 Task: Create Workspace Financial Planning and Analysis Workspace description Create and manage company-wide community outreach events. Workspace type Operations
Action: Mouse moved to (399, 65)
Screenshot: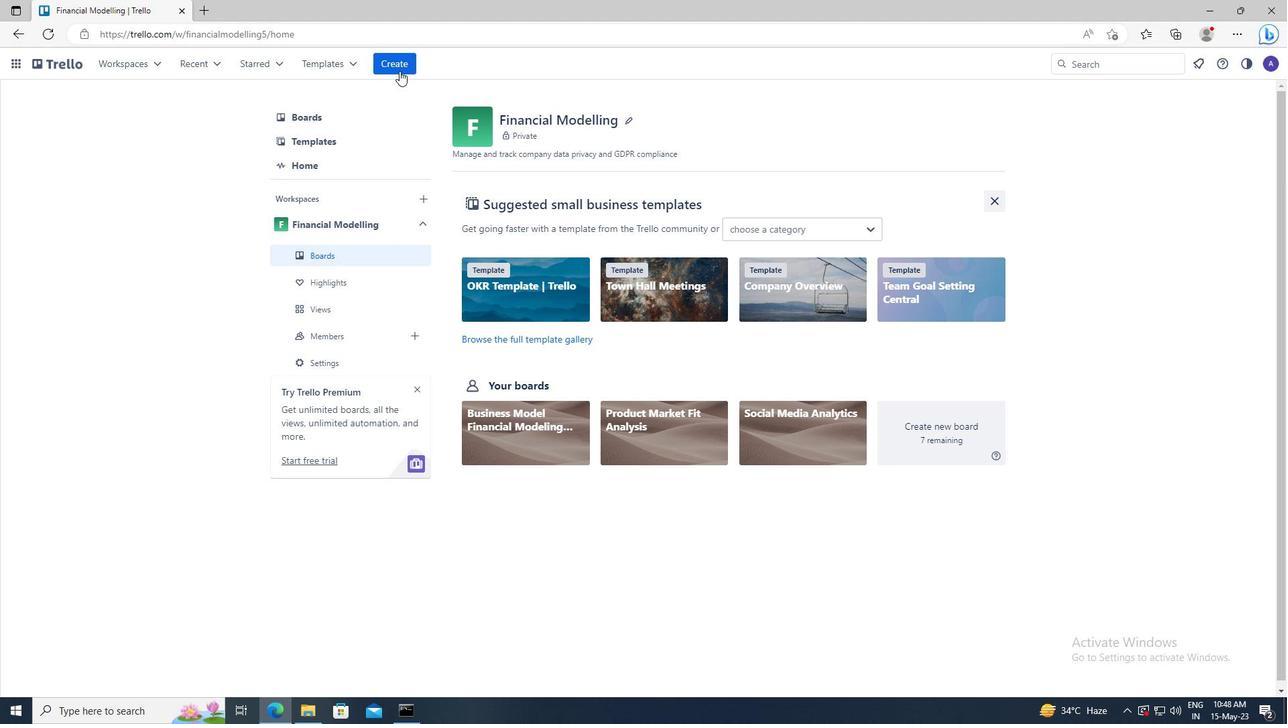 
Action: Mouse pressed left at (399, 65)
Screenshot: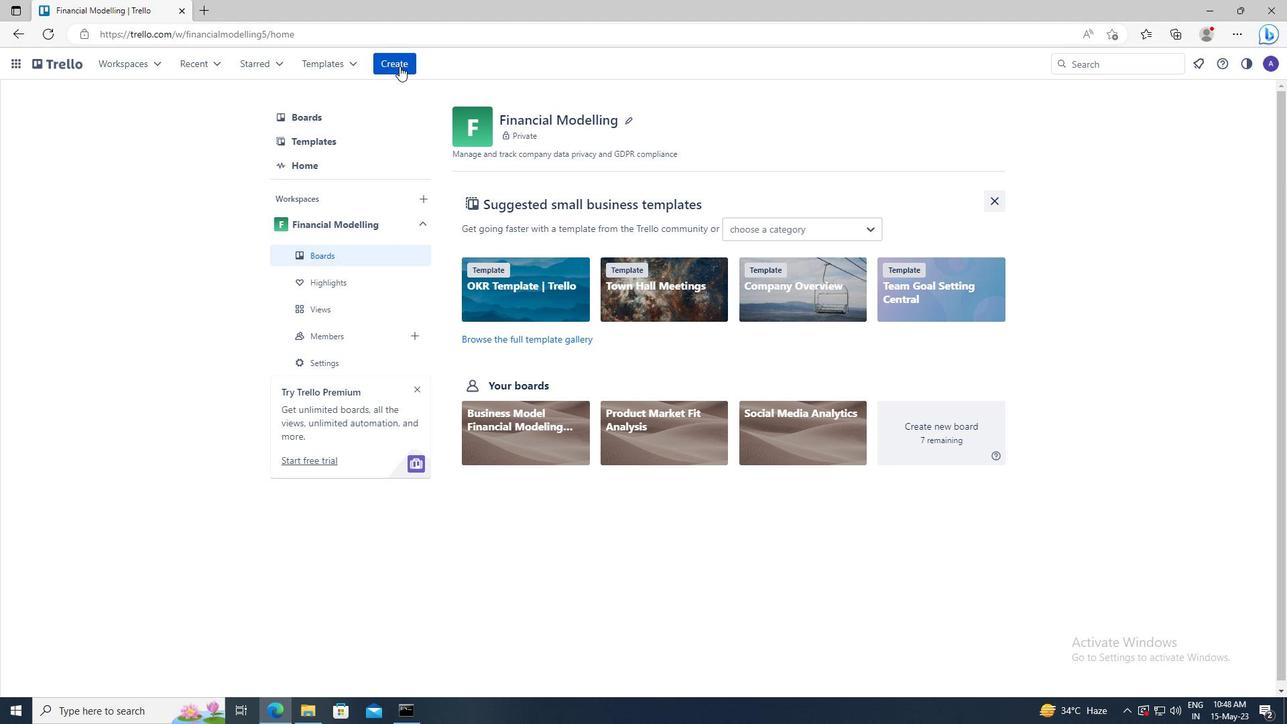 
Action: Mouse moved to (420, 198)
Screenshot: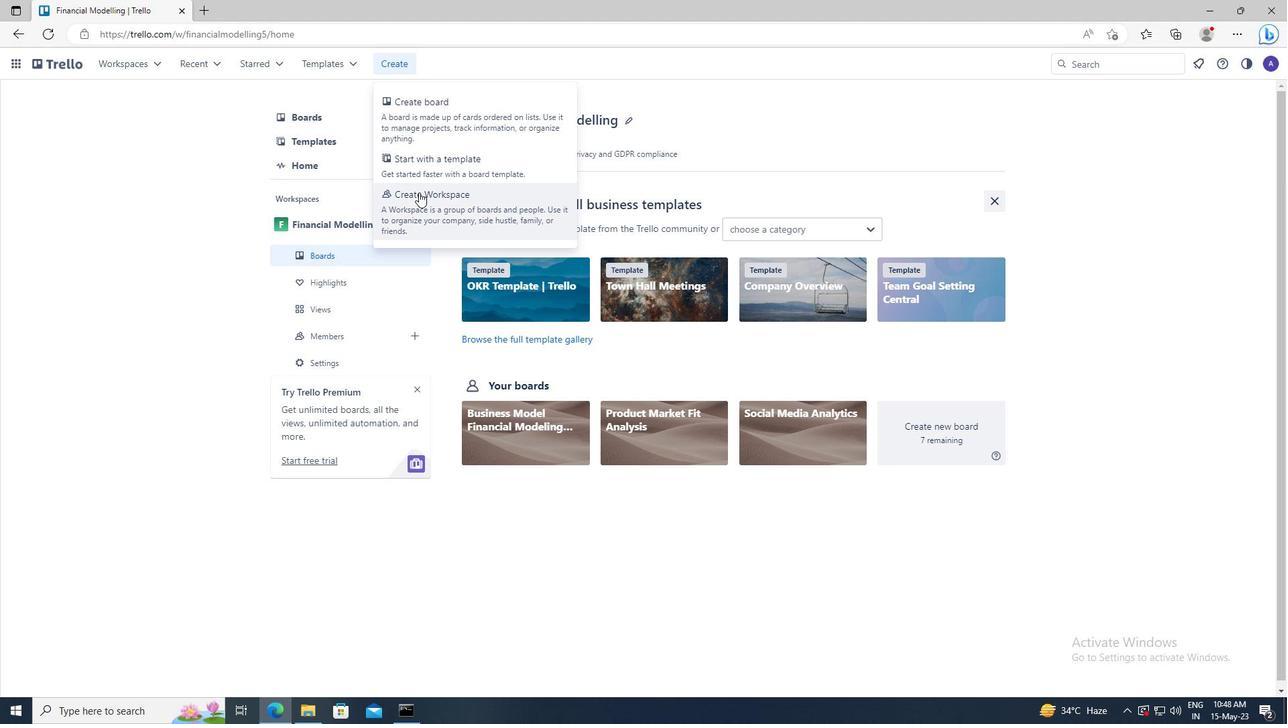 
Action: Mouse pressed left at (420, 198)
Screenshot: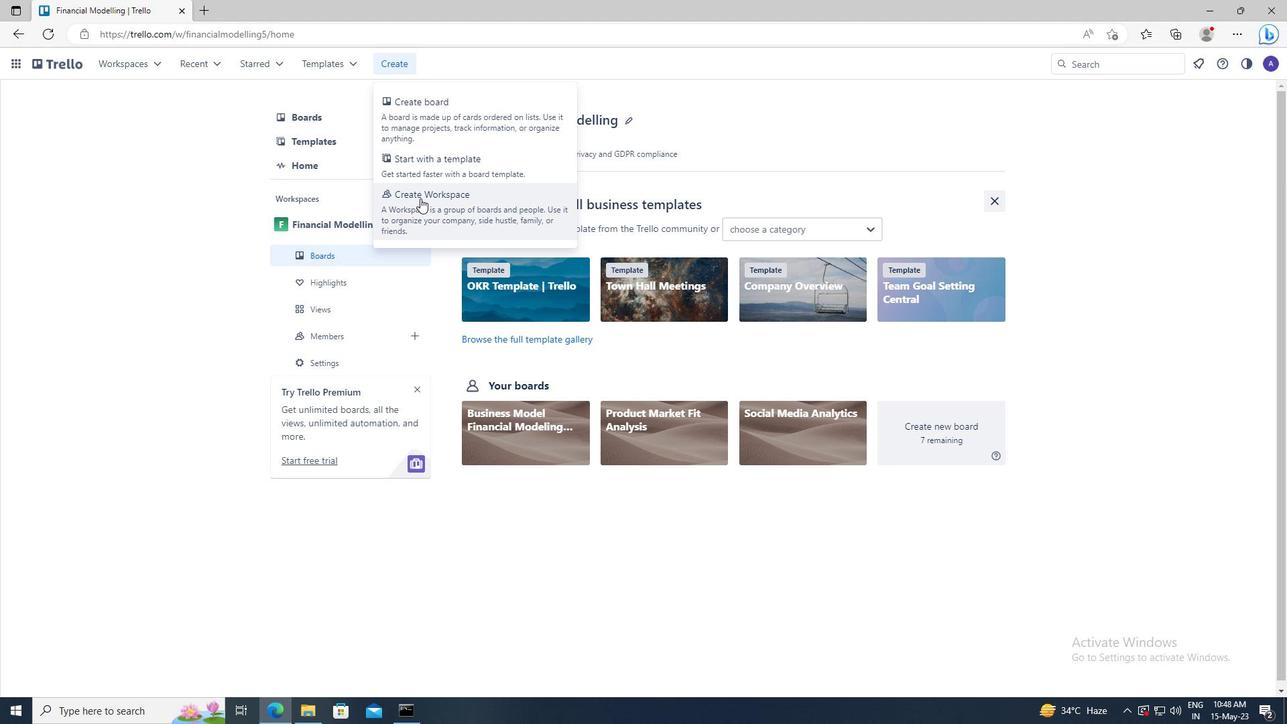 
Action: Mouse moved to (366, 234)
Screenshot: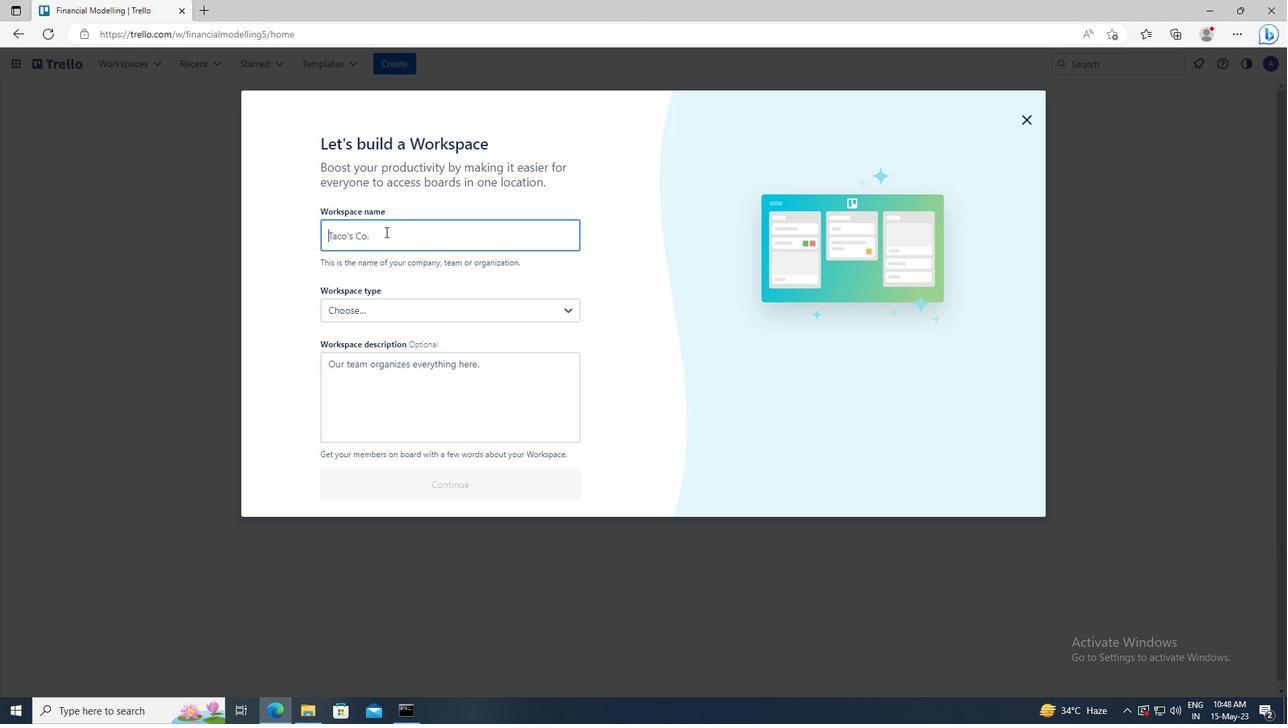 
Action: Mouse pressed left at (366, 234)
Screenshot: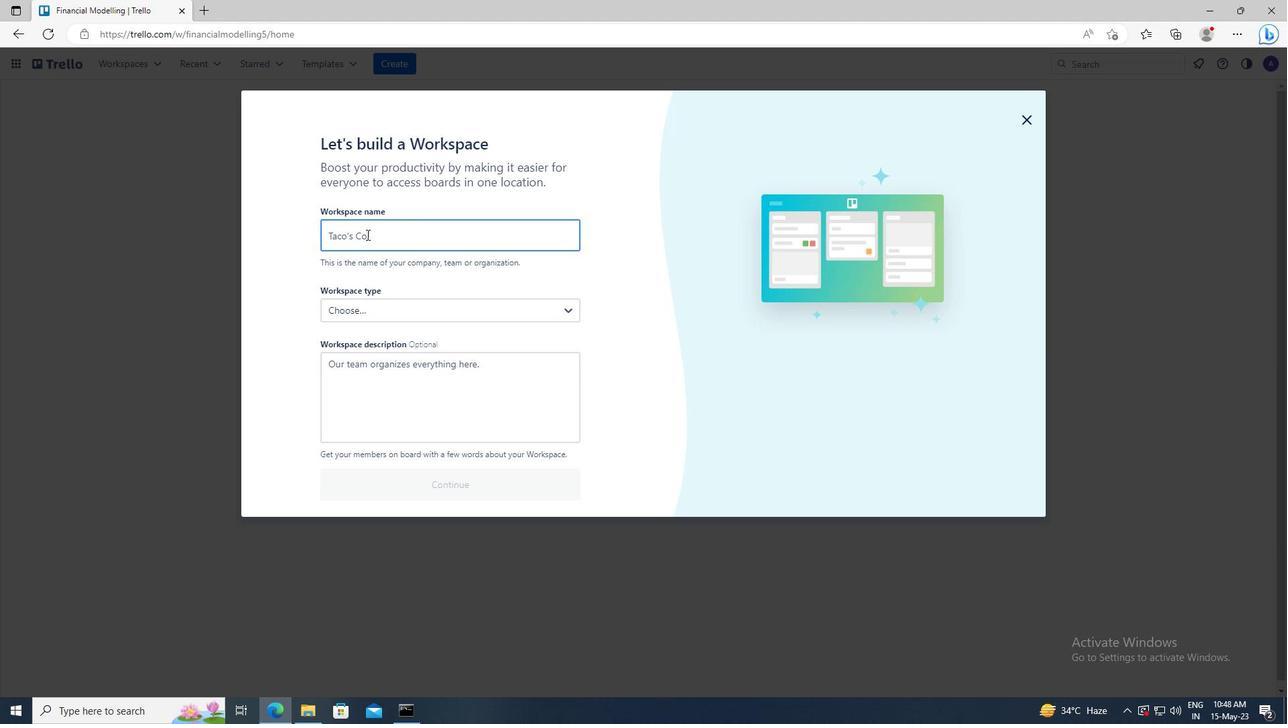 
Action: Key pressed <Key.shift>FINANCIAL<Key.space><Key.shift>PLANNING<Key.space>AND<Key.space><Key.shift>ANALYSIS
Screenshot: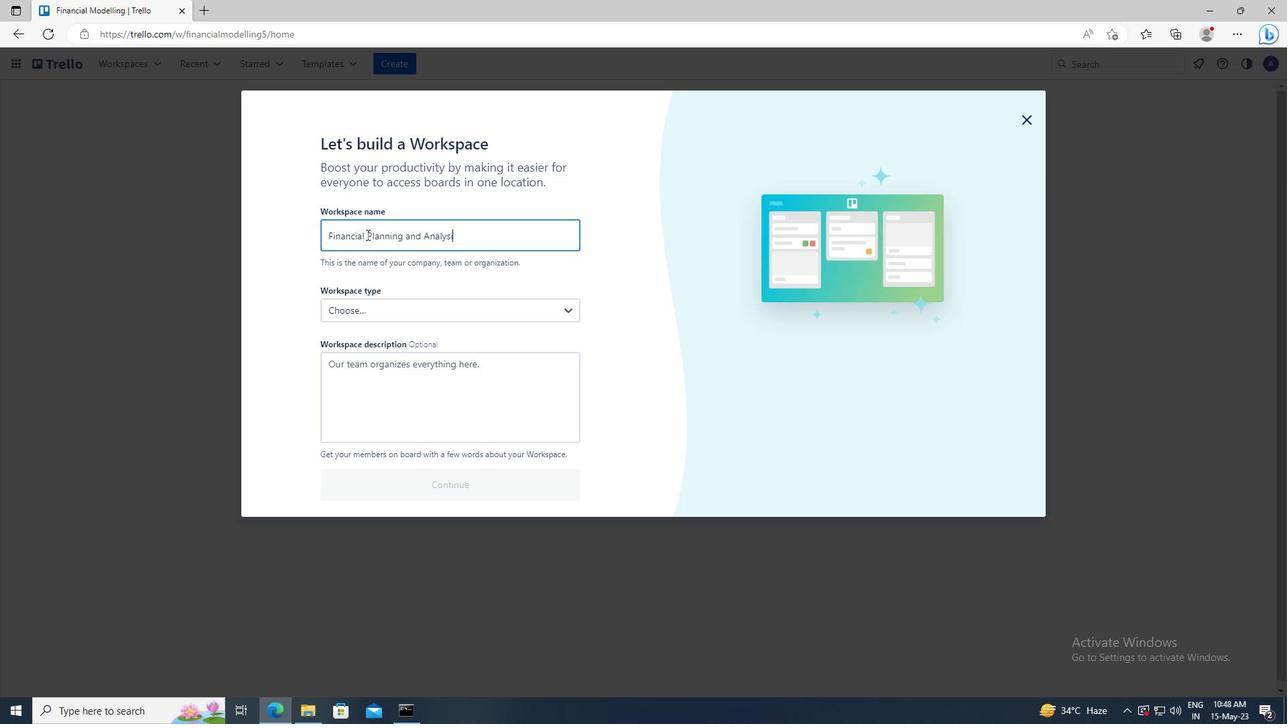 
Action: Mouse moved to (370, 368)
Screenshot: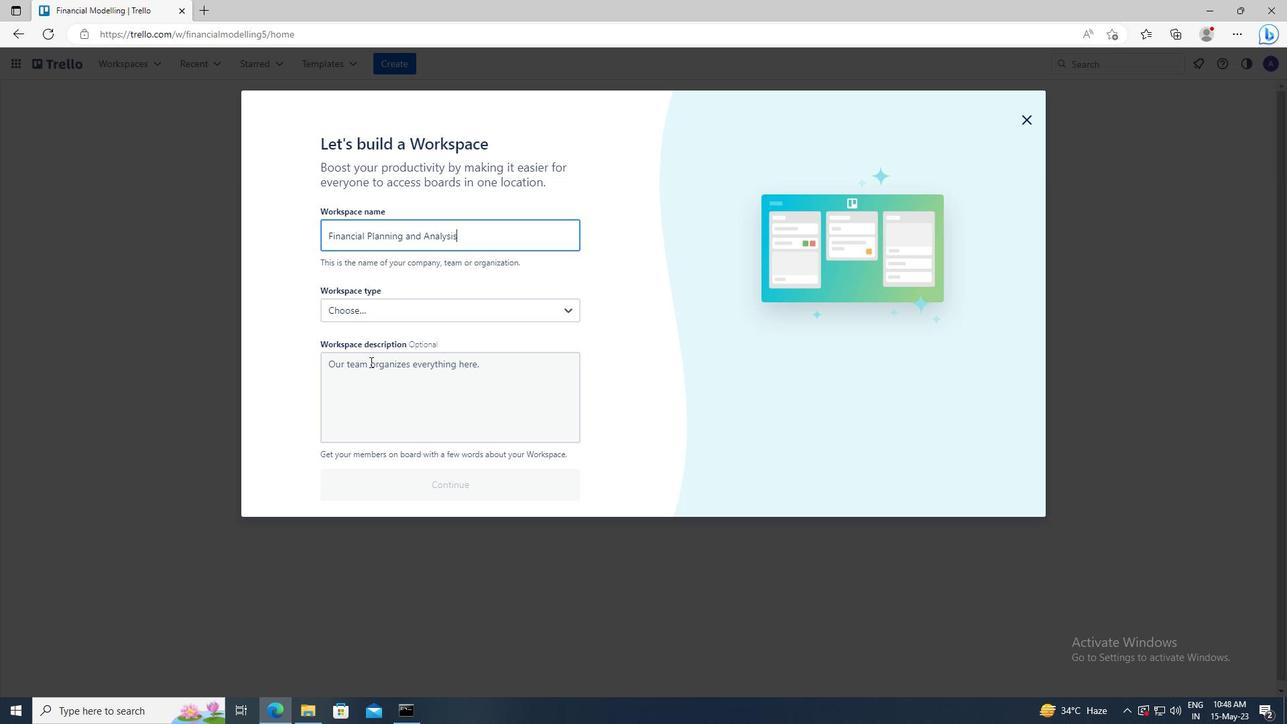 
Action: Mouse pressed left at (370, 368)
Screenshot: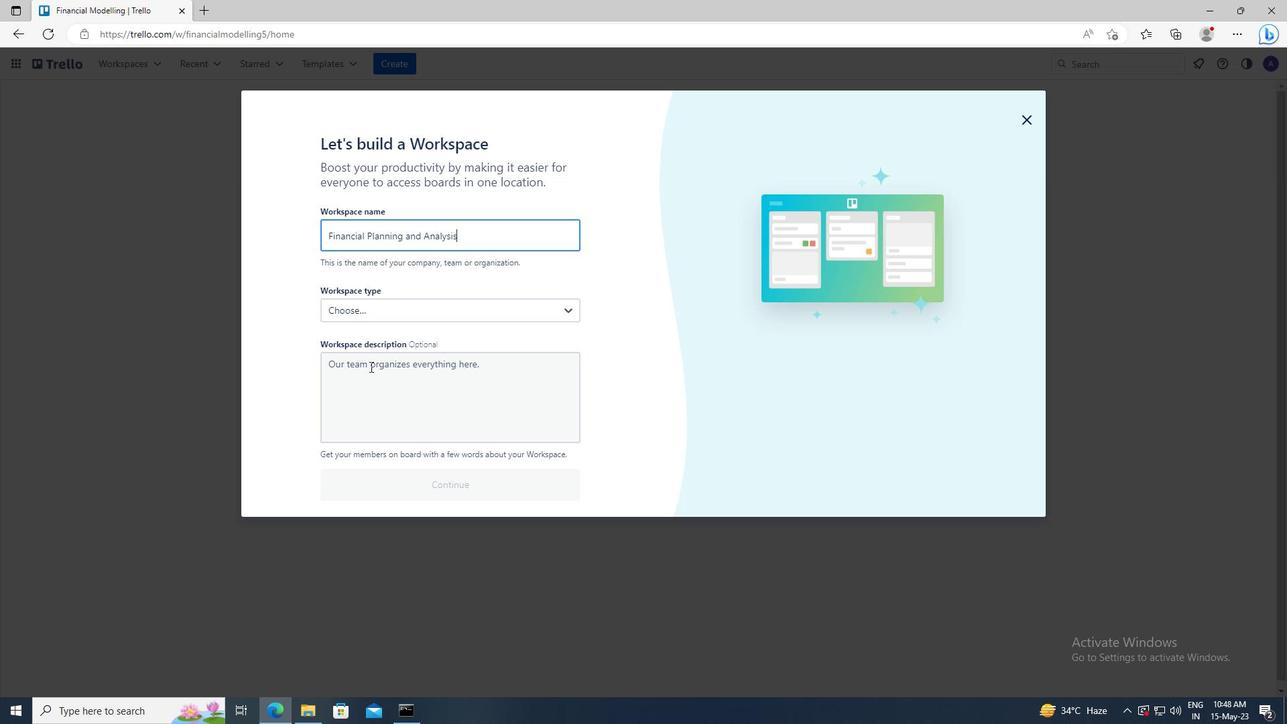 
Action: Key pressed <Key.shift>CREATE<Key.space>AB<Key.backspace>ND<Key.space>MANAGE<Key.space>COMPANY-WIDE<Key.space>COMMUNITY<Key.space>OUTREACH<Key.space>EVENTS
Screenshot: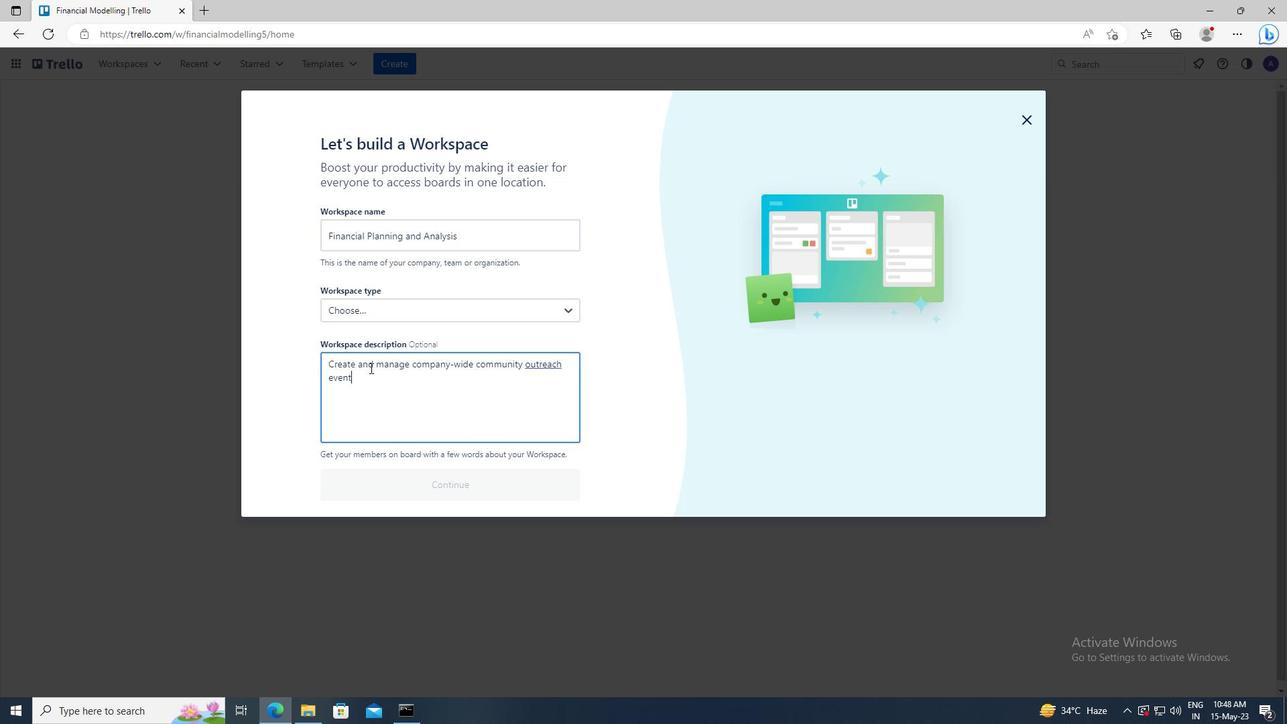 
Action: Mouse moved to (381, 311)
Screenshot: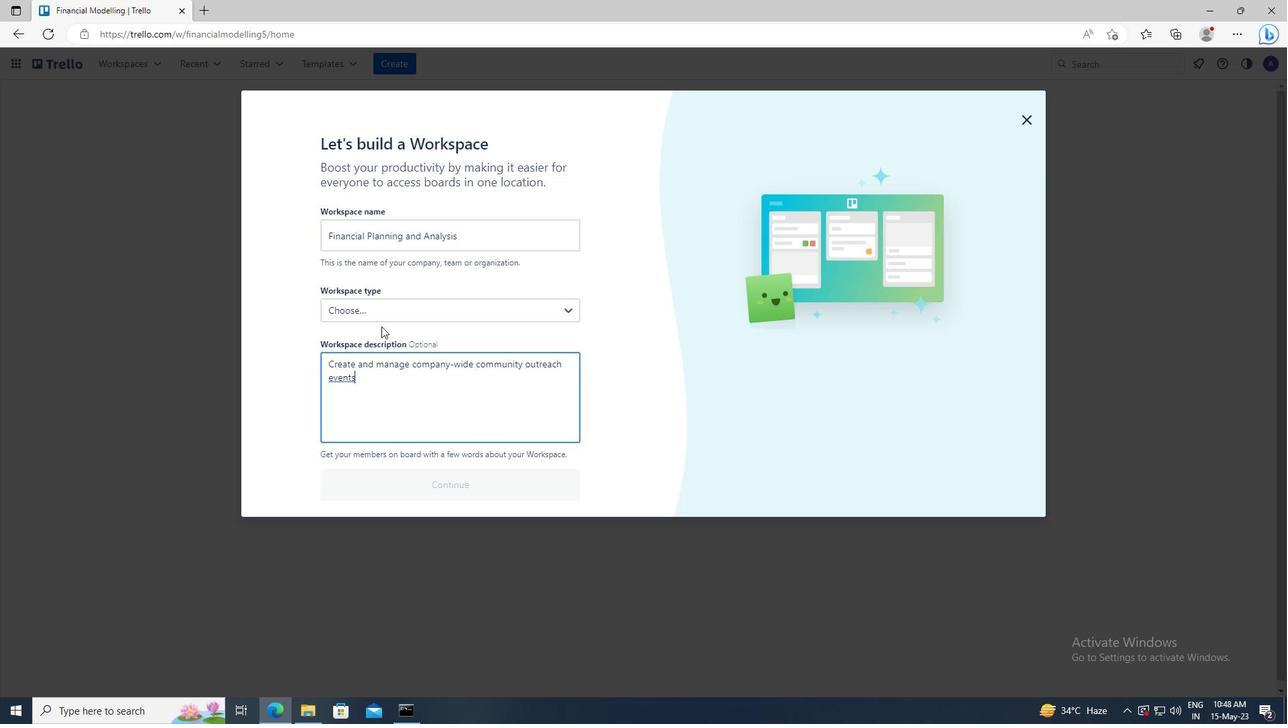 
Action: Mouse pressed left at (381, 311)
Screenshot: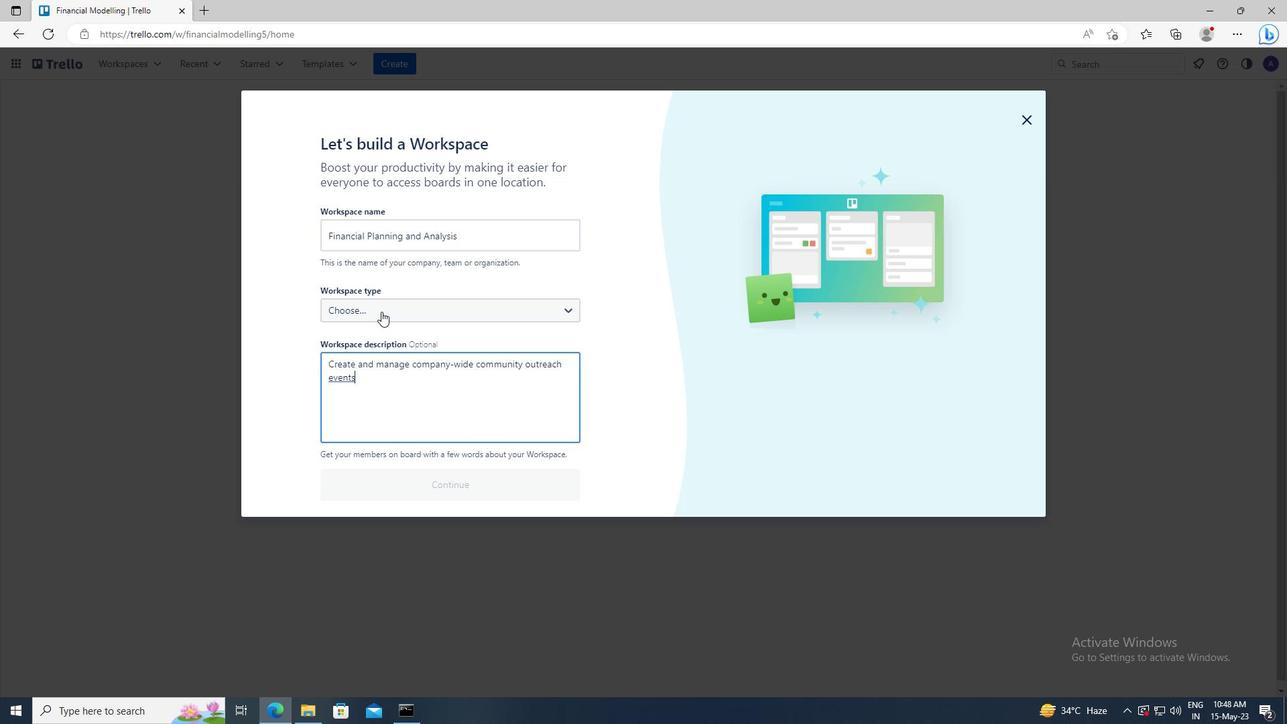 
Action: Mouse moved to (382, 444)
Screenshot: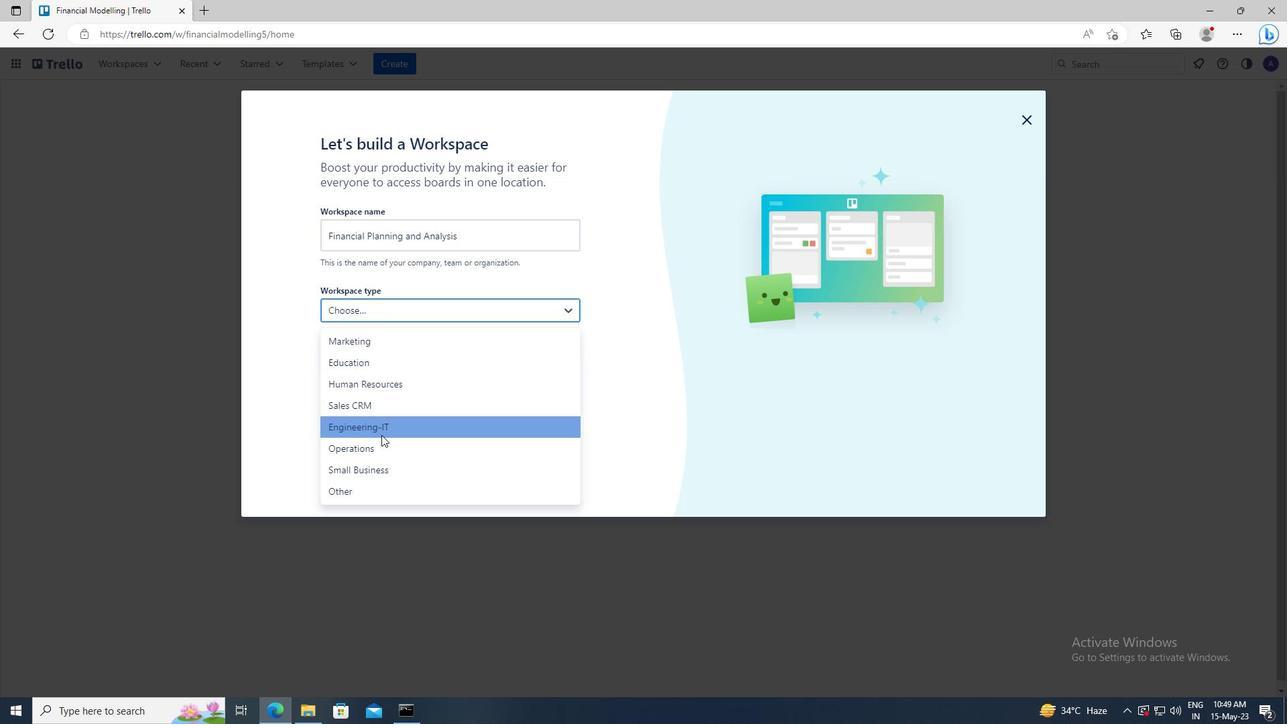 
Action: Mouse pressed left at (382, 444)
Screenshot: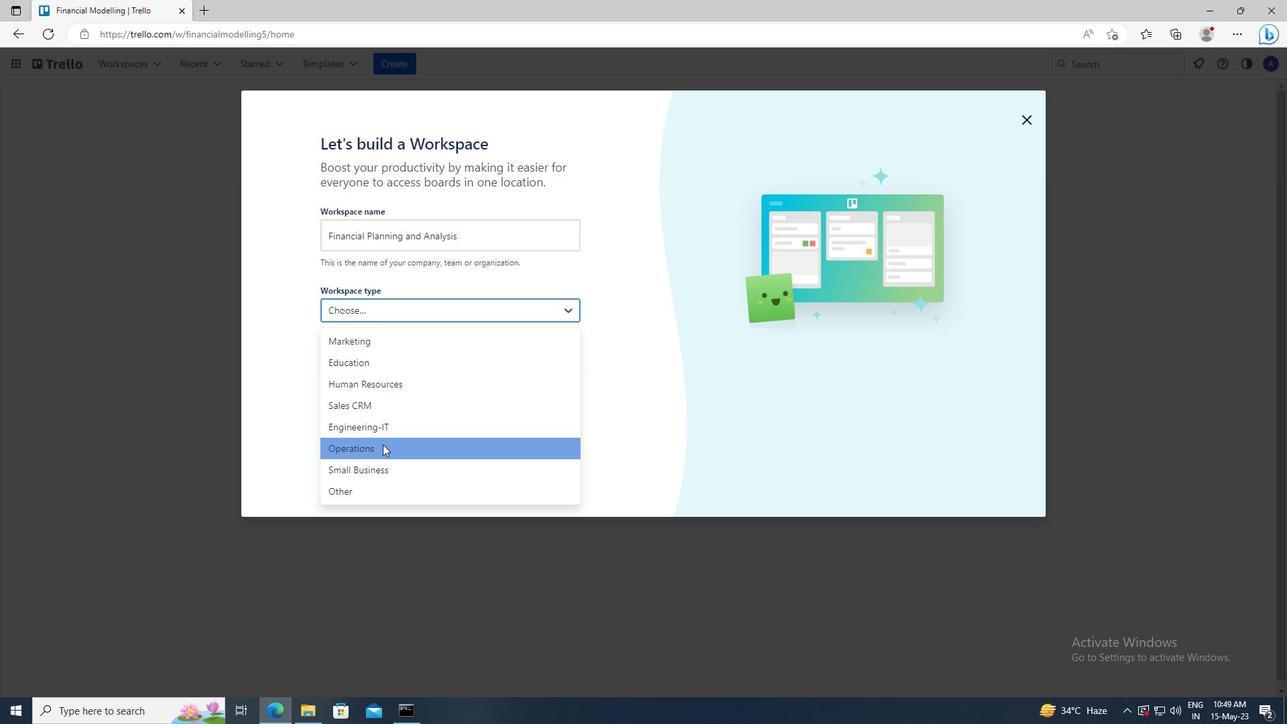 
Action: Mouse moved to (444, 482)
Screenshot: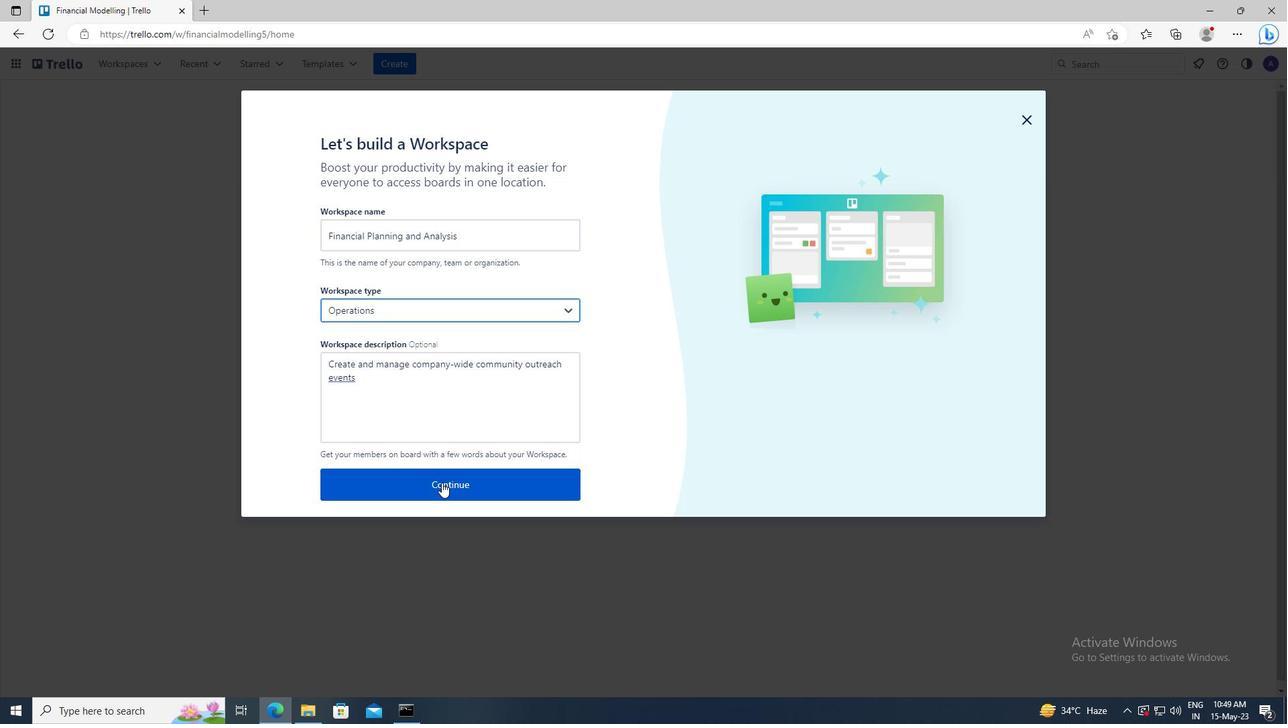 
Action: Mouse pressed left at (444, 482)
Screenshot: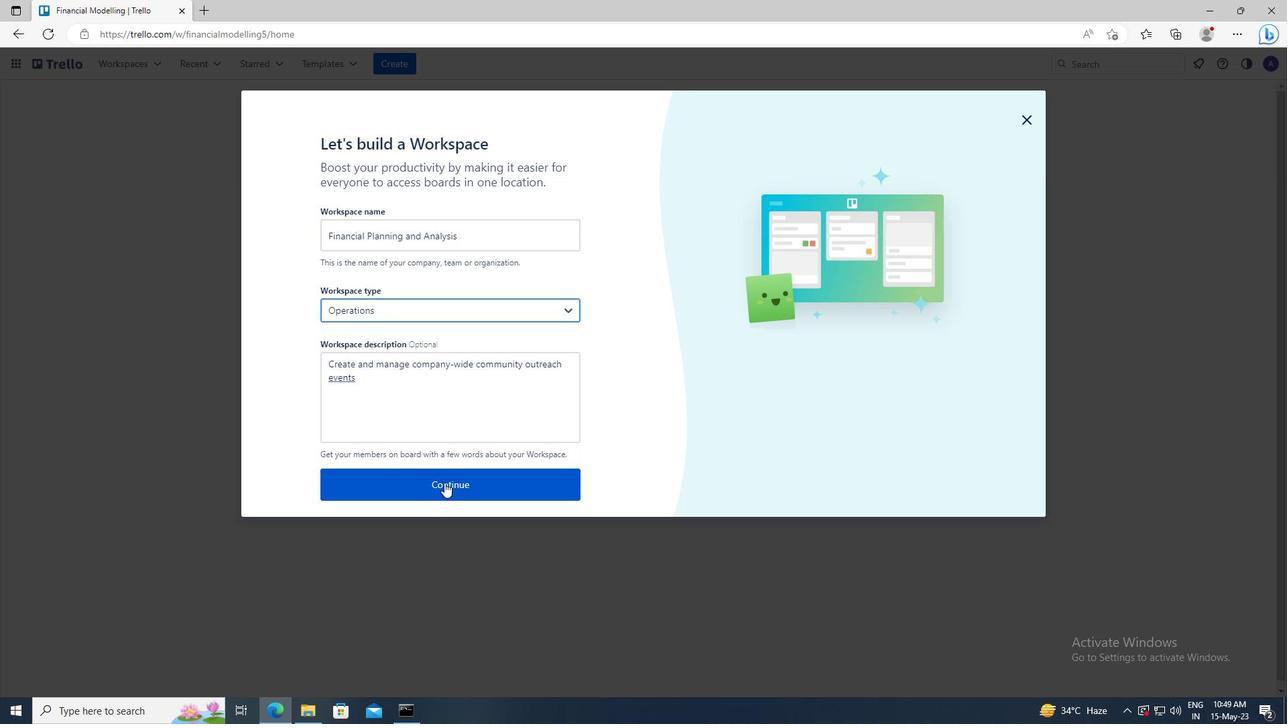 
Action: Mouse moved to (441, 345)
Screenshot: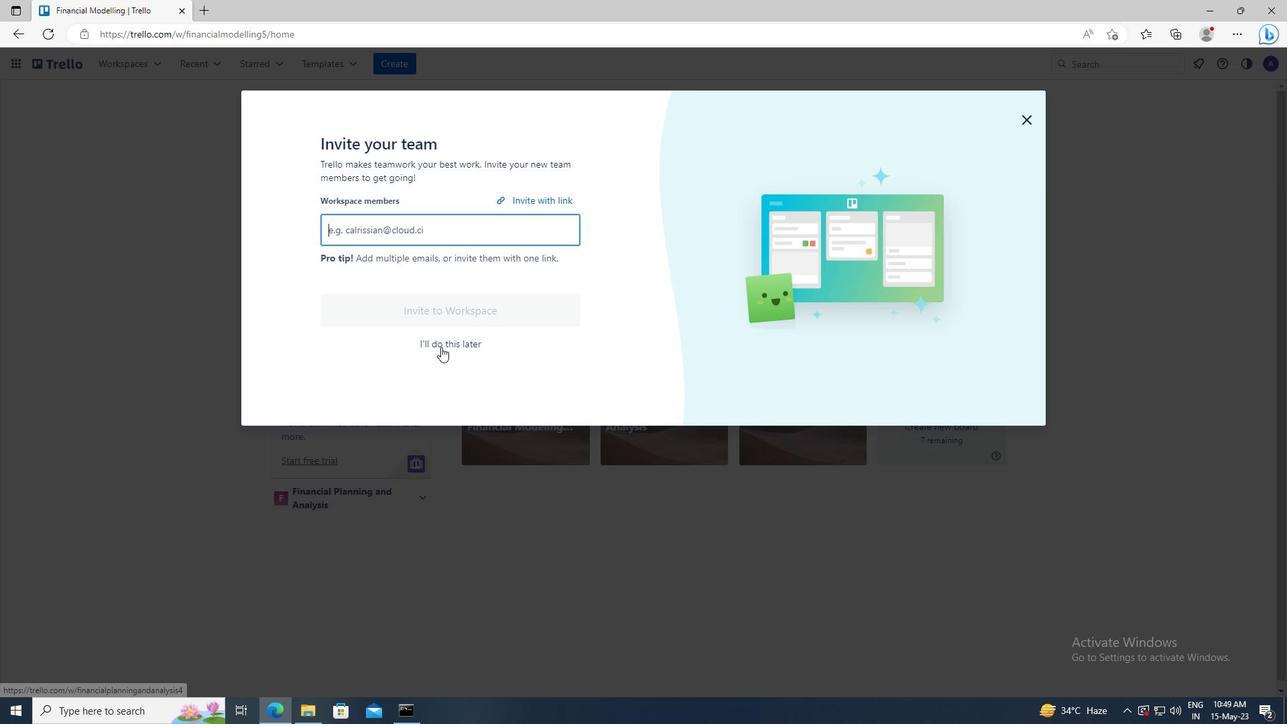 
Action: Mouse pressed left at (441, 345)
Screenshot: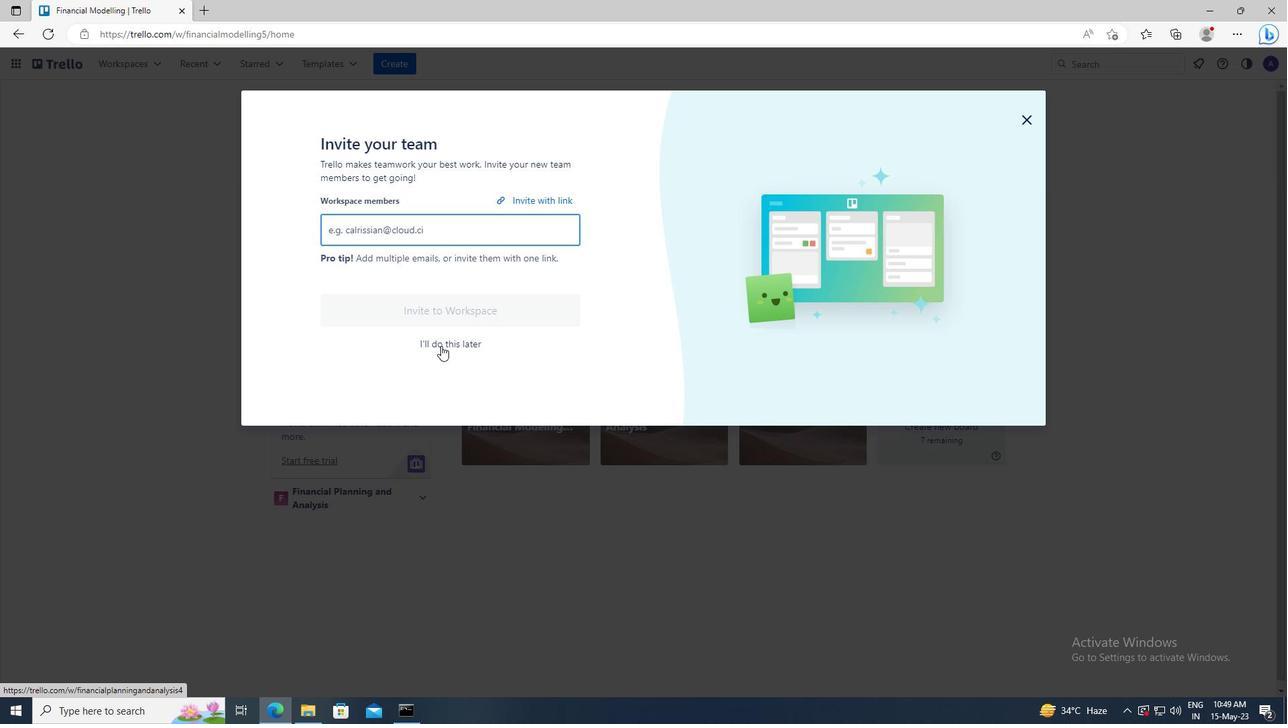 
